 Task: Add a condition where "Received at Is support@softageinformationtechnologylimited1680.zendesk.com" in recently updated tickets.
Action: Mouse moved to (369, 346)
Screenshot: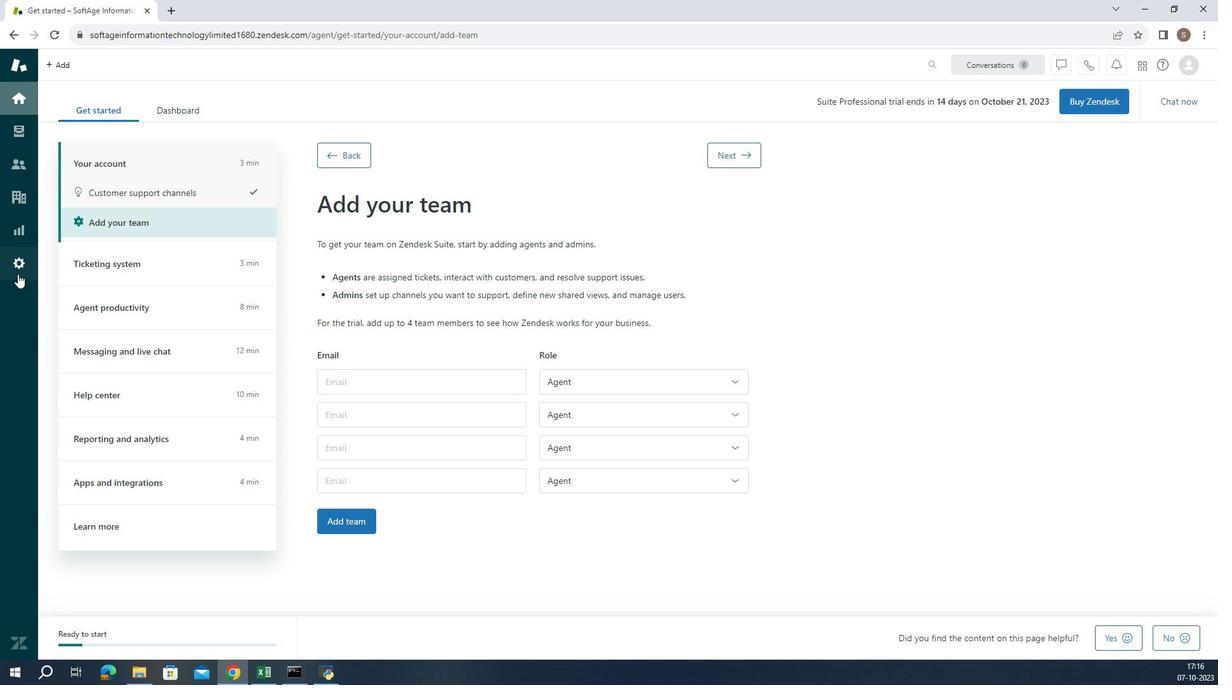 
Action: Mouse pressed left at (369, 346)
Screenshot: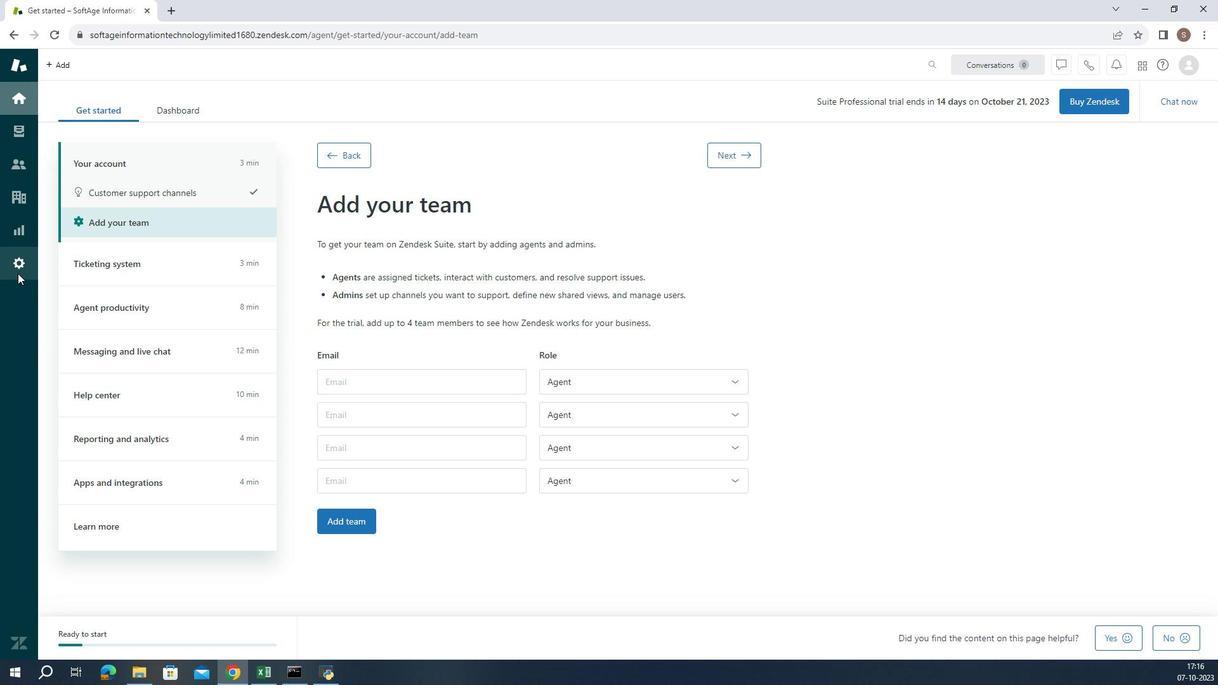 
Action: Mouse moved to (405, 524)
Screenshot: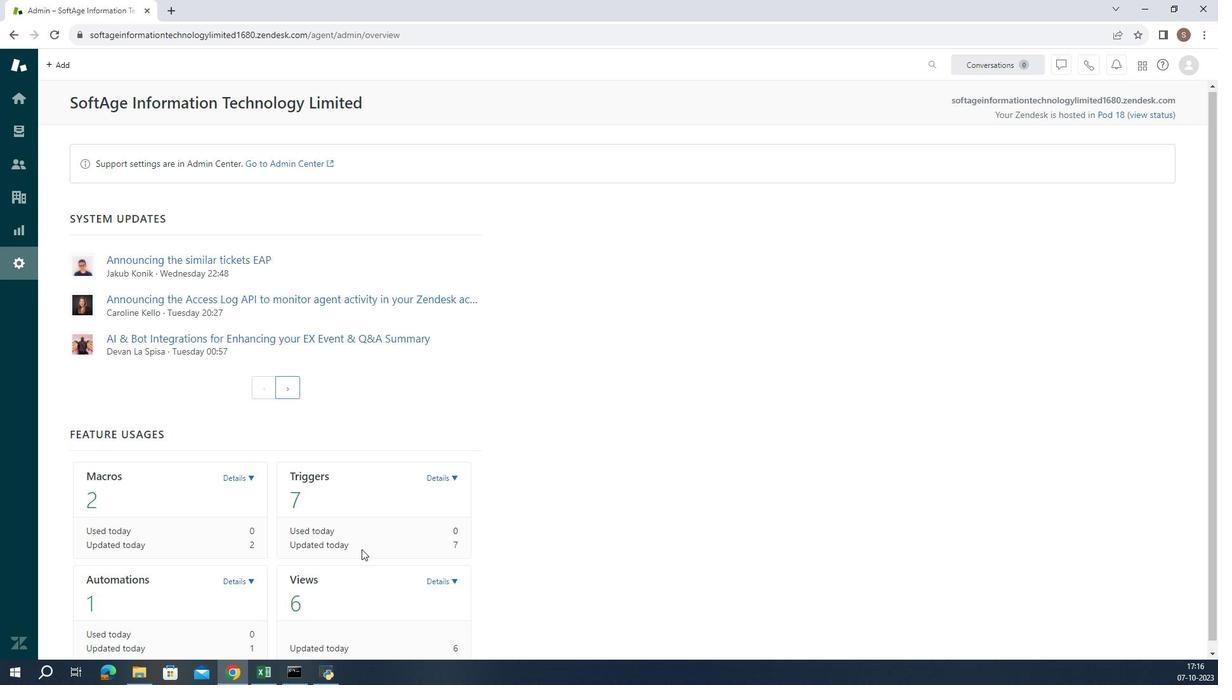 
Action: Mouse scrolled (405, 524) with delta (0, 0)
Screenshot: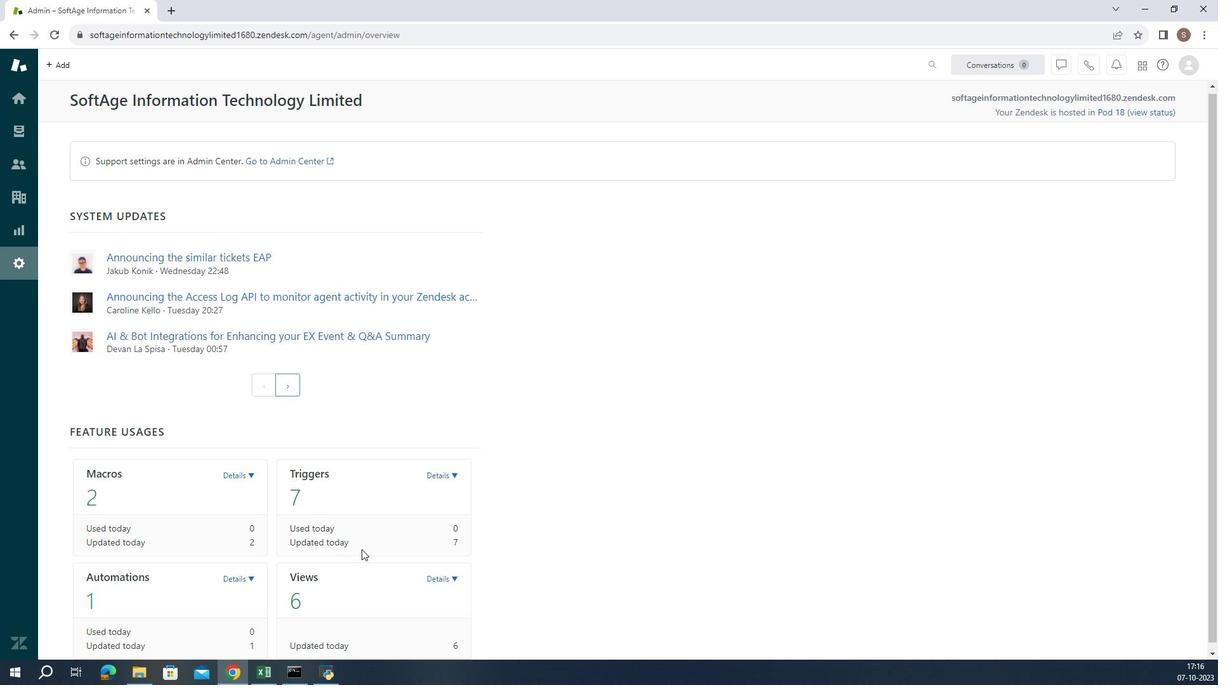 
Action: Mouse scrolled (405, 524) with delta (0, 0)
Screenshot: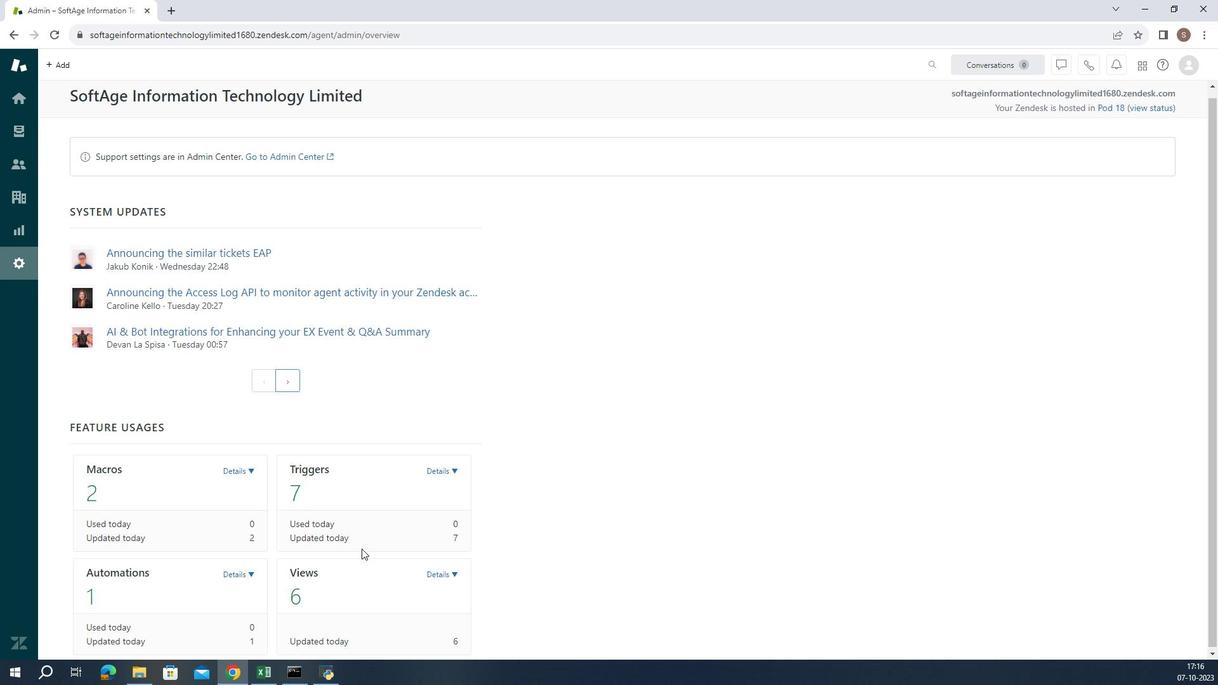 
Action: Mouse moved to (413, 540)
Screenshot: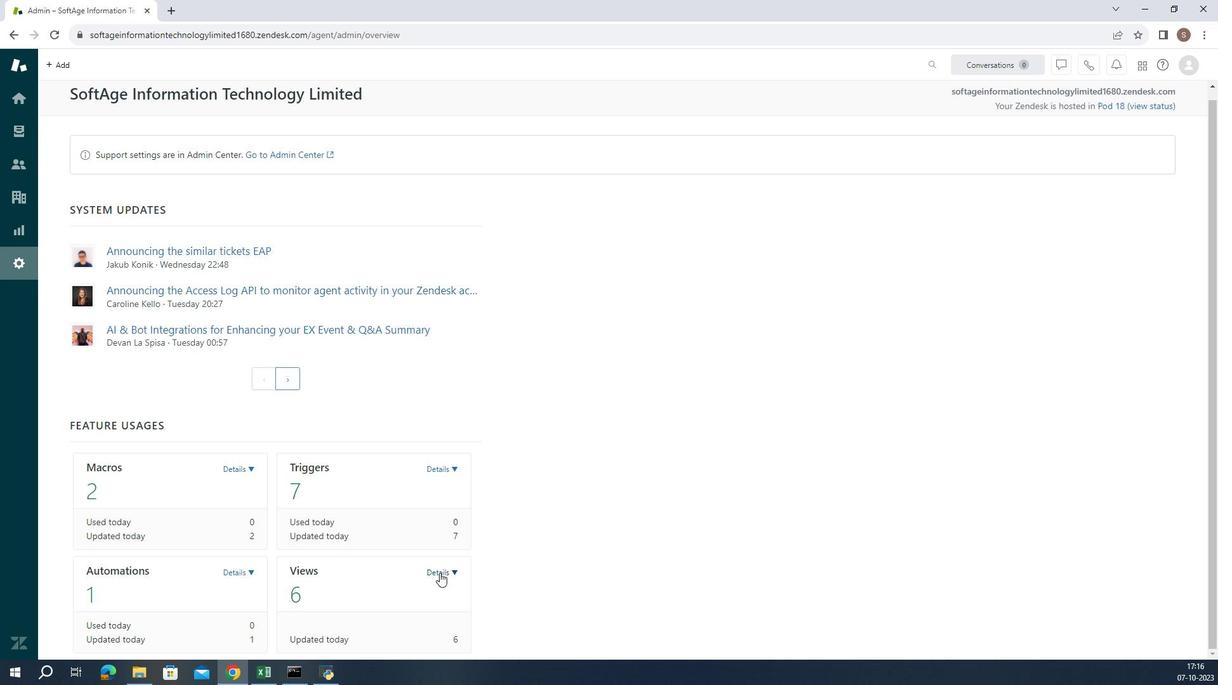 
Action: Mouse pressed left at (413, 540)
Screenshot: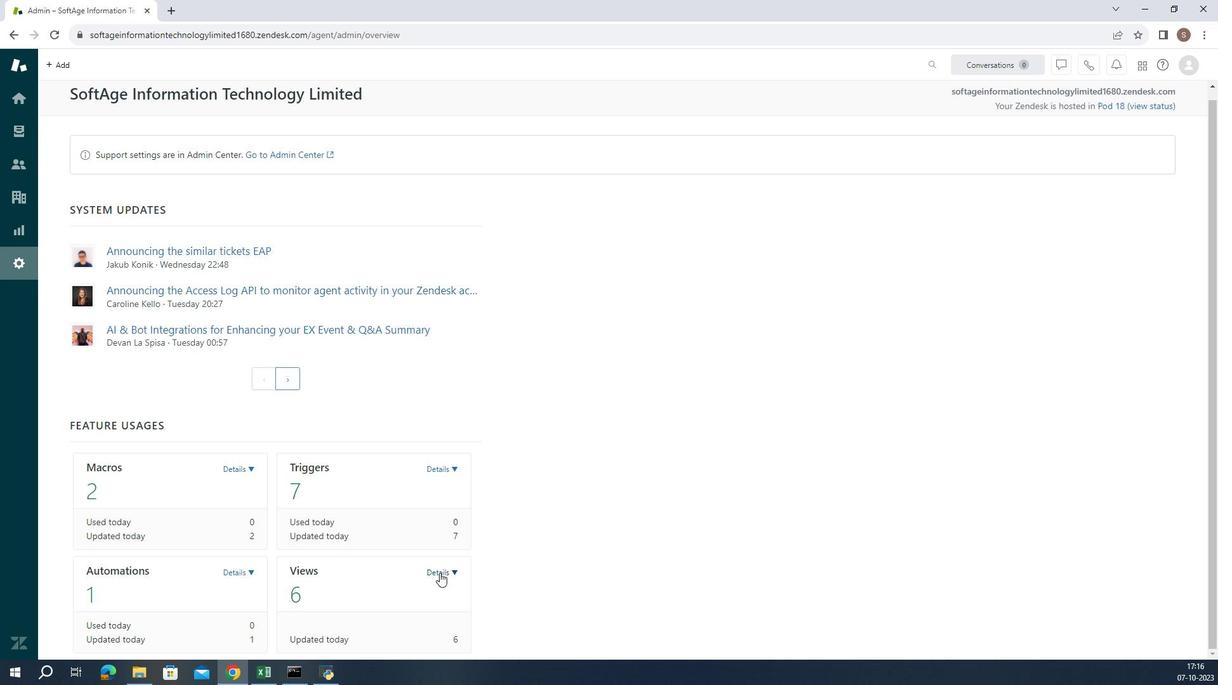 
Action: Mouse moved to (409, 536)
Screenshot: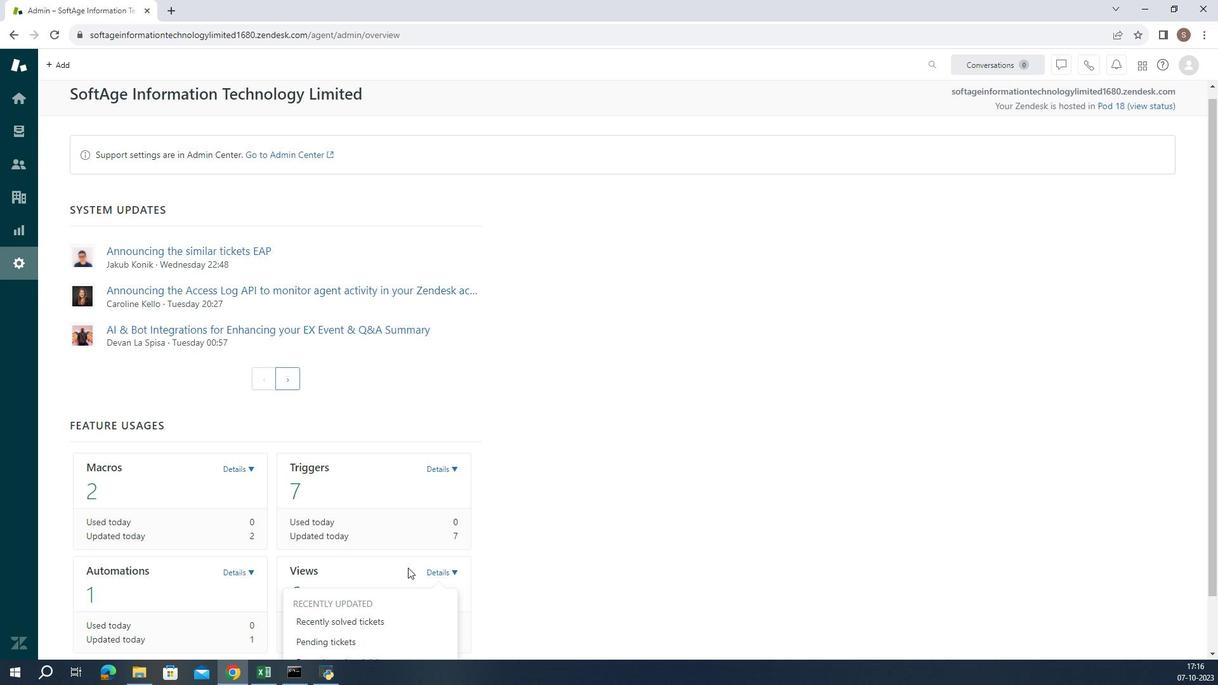 
Action: Mouse scrolled (409, 536) with delta (0, 0)
Screenshot: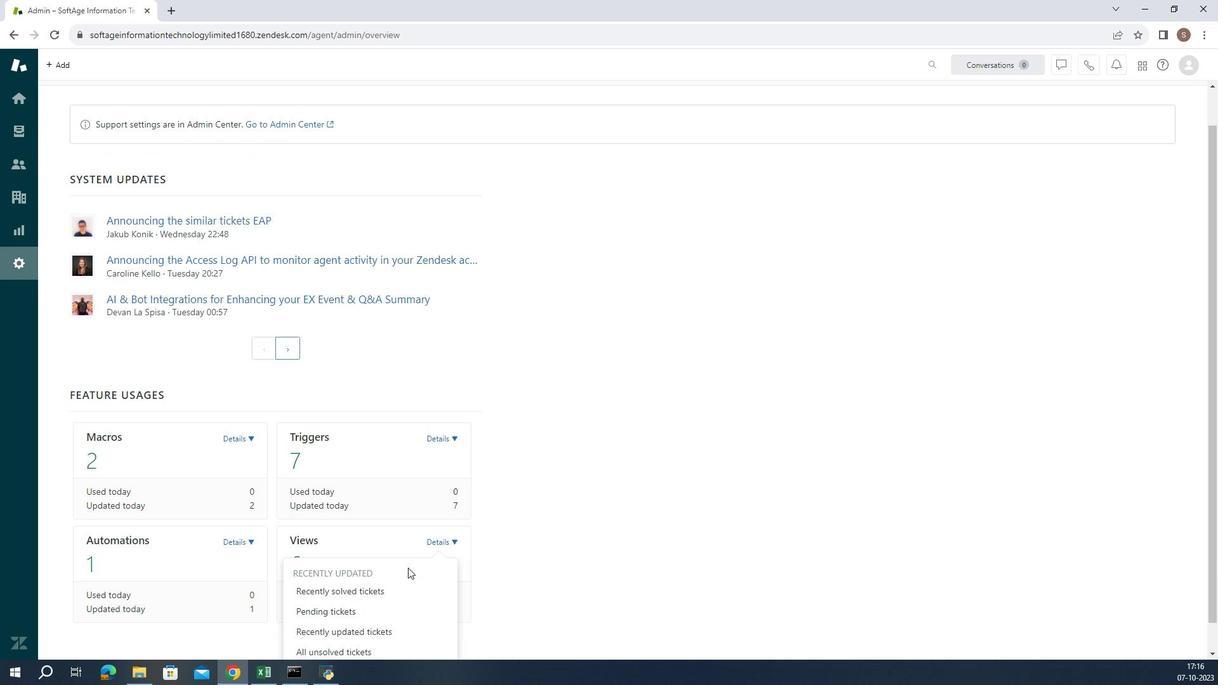
Action: Mouse scrolled (409, 536) with delta (0, 0)
Screenshot: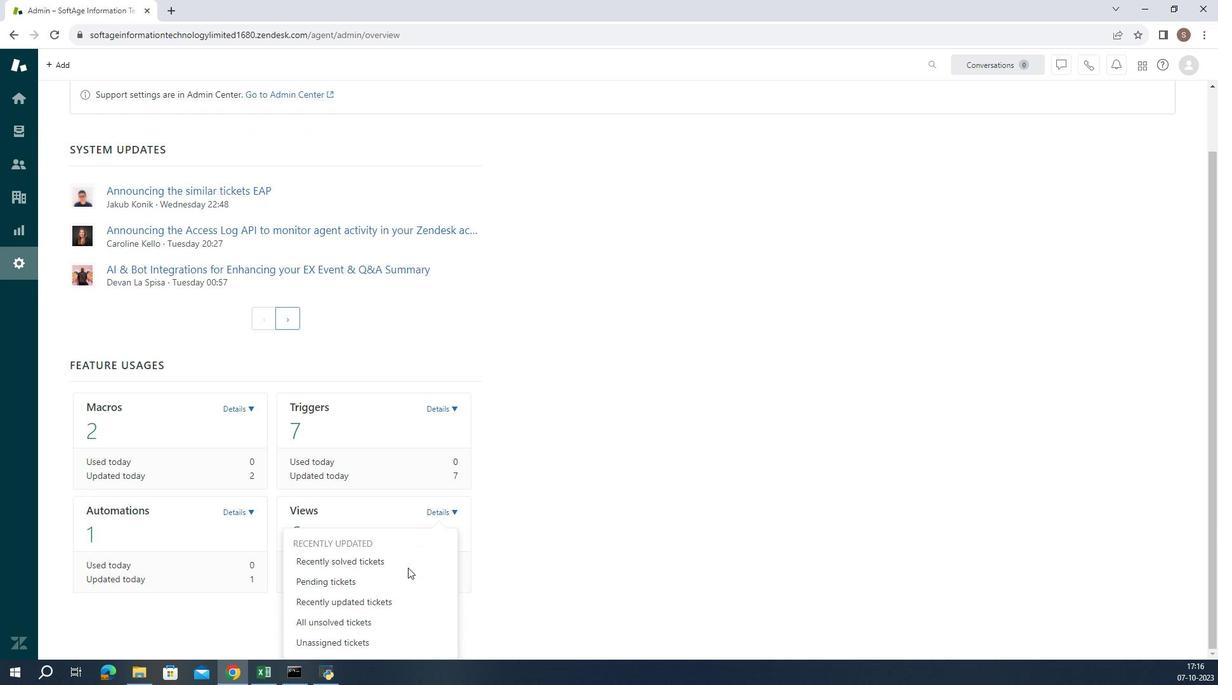 
Action: Mouse moved to (406, 555)
Screenshot: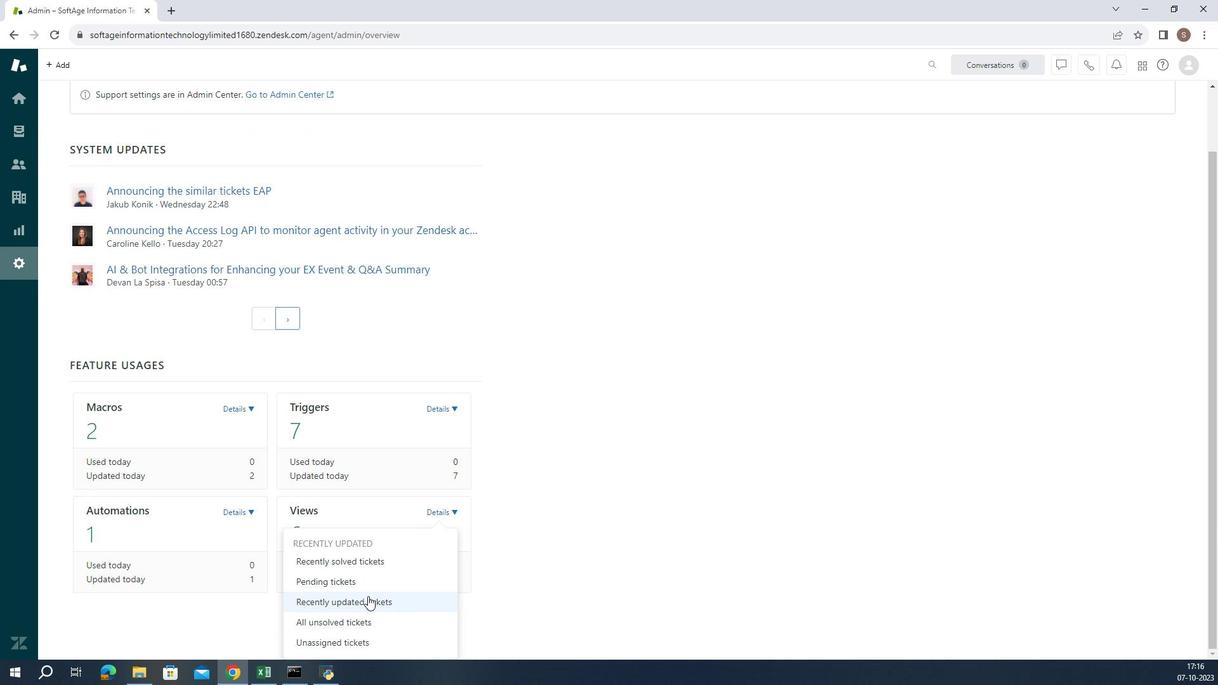 
Action: Mouse pressed left at (406, 555)
Screenshot: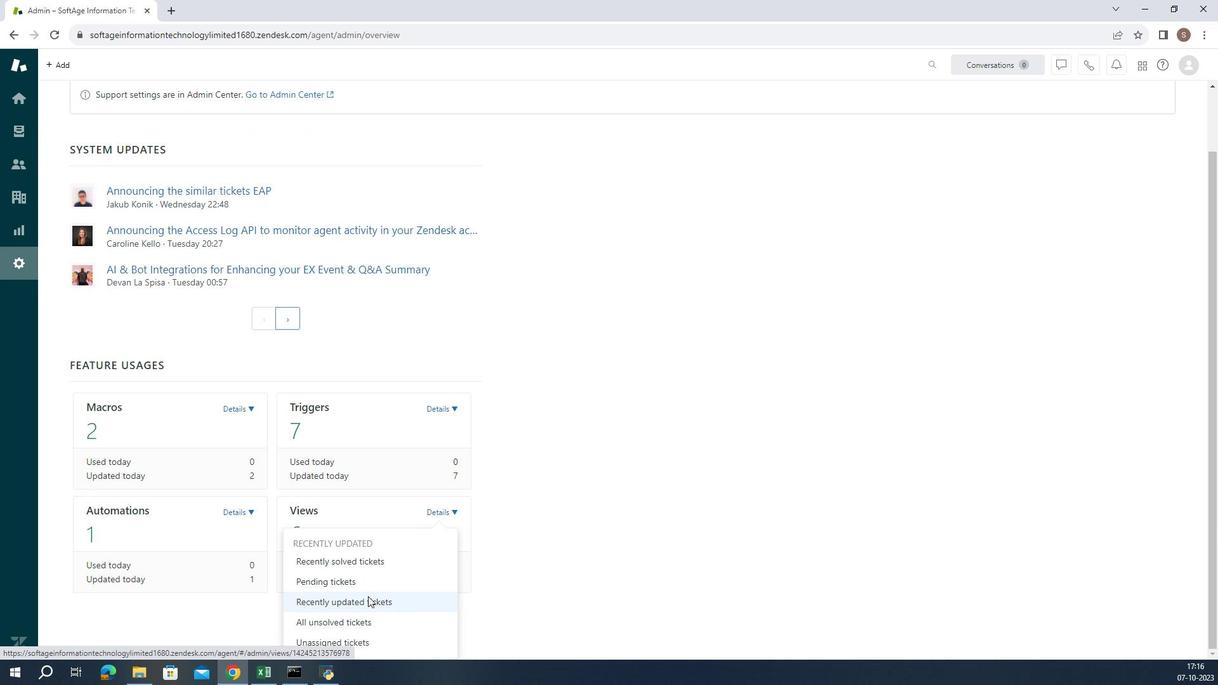 
Action: Mouse moved to (390, 448)
Screenshot: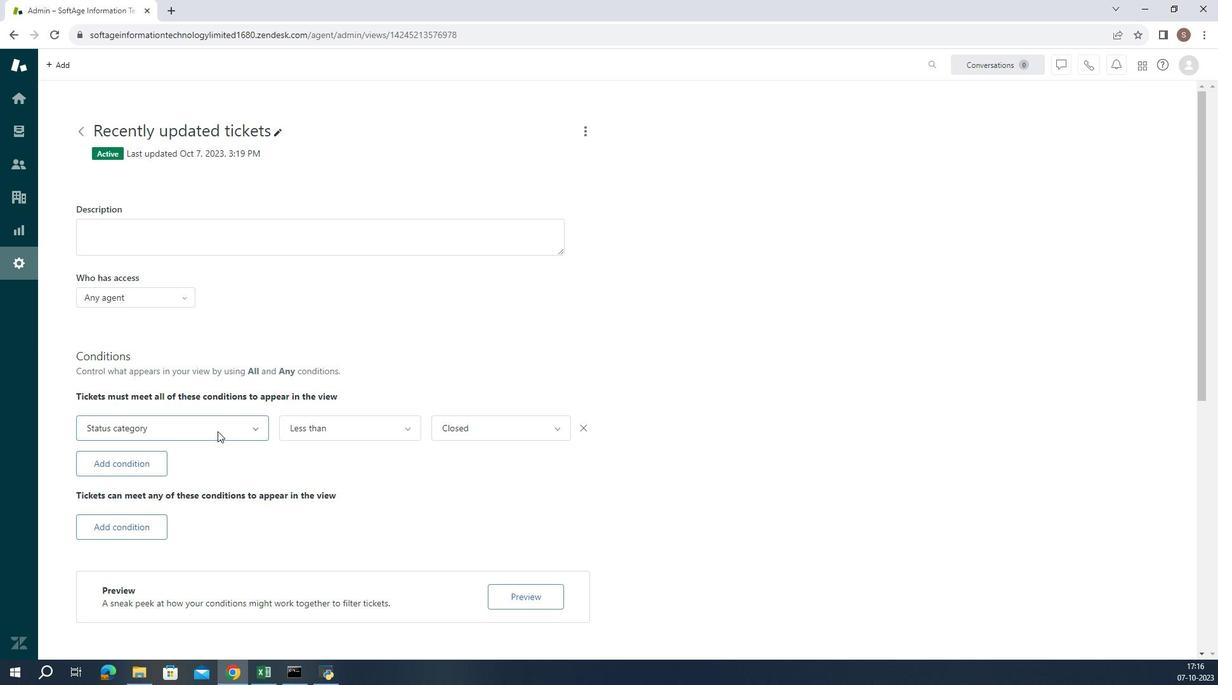 
Action: Mouse pressed left at (390, 448)
Screenshot: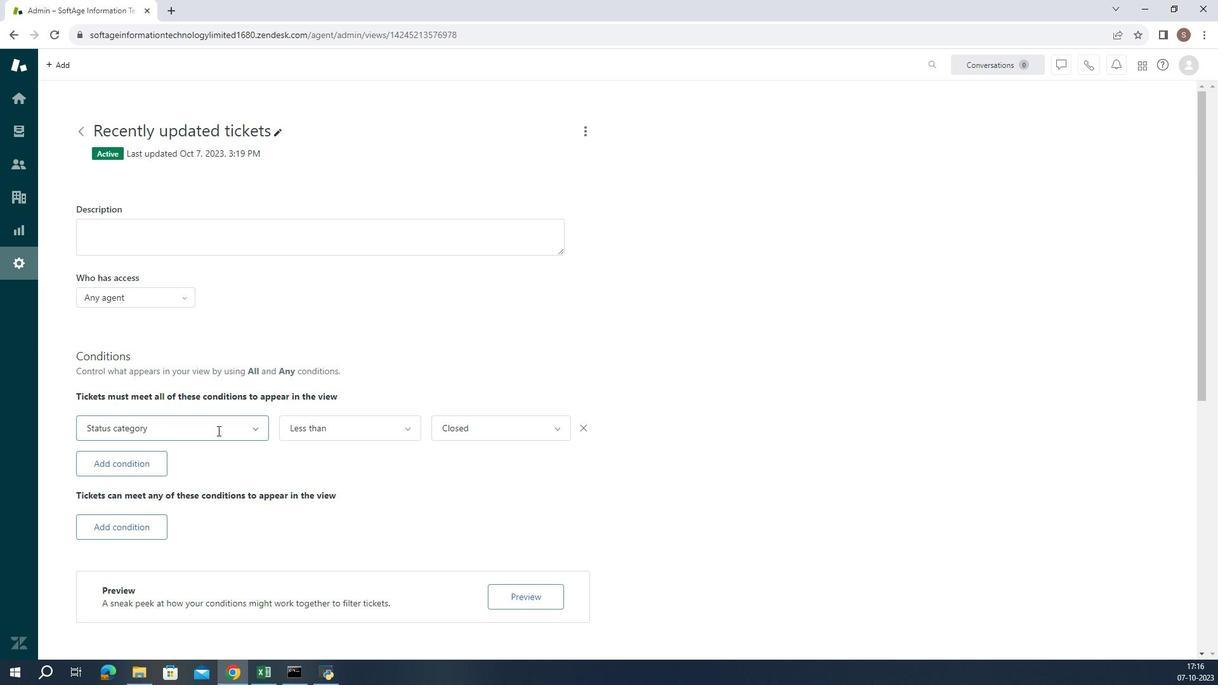 
Action: Mouse moved to (389, 351)
Screenshot: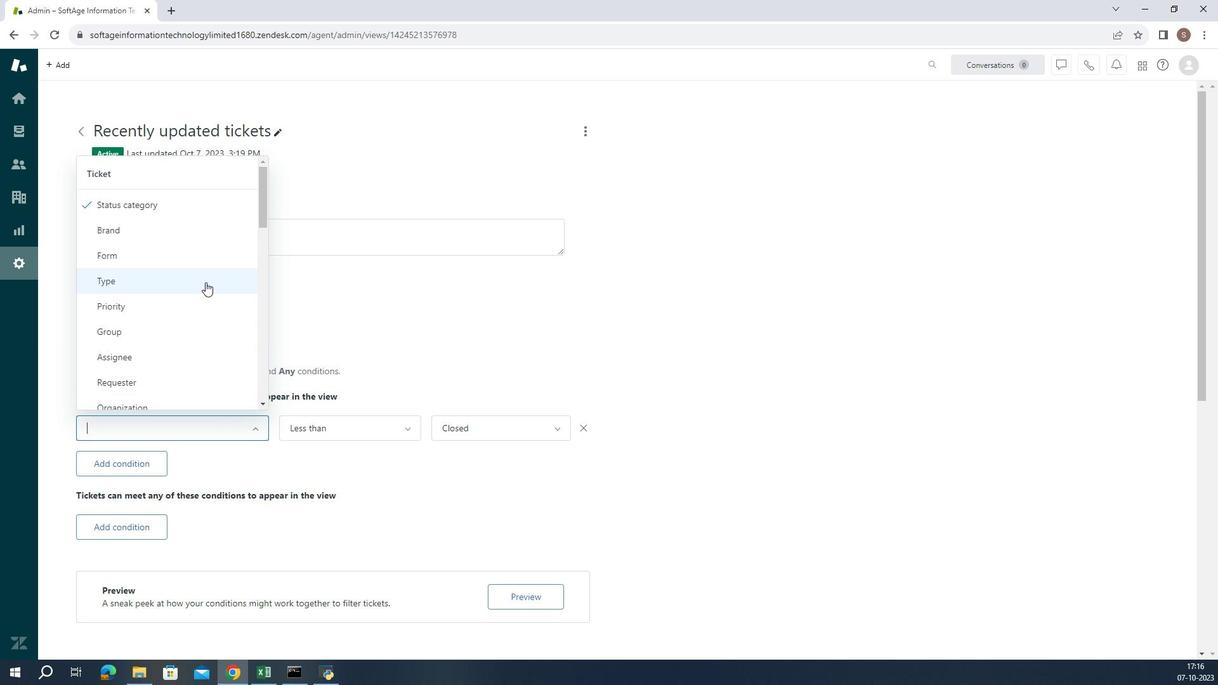 
Action: Mouse scrolled (389, 351) with delta (0, 0)
Screenshot: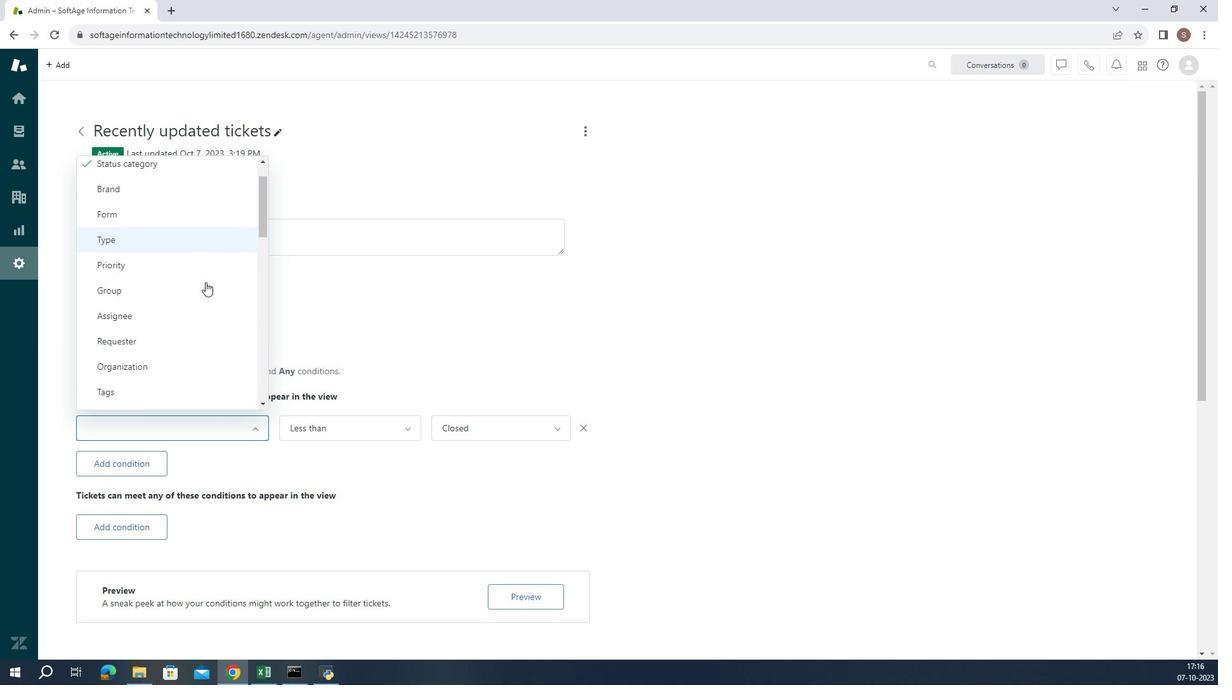 
Action: Mouse scrolled (389, 351) with delta (0, 0)
Screenshot: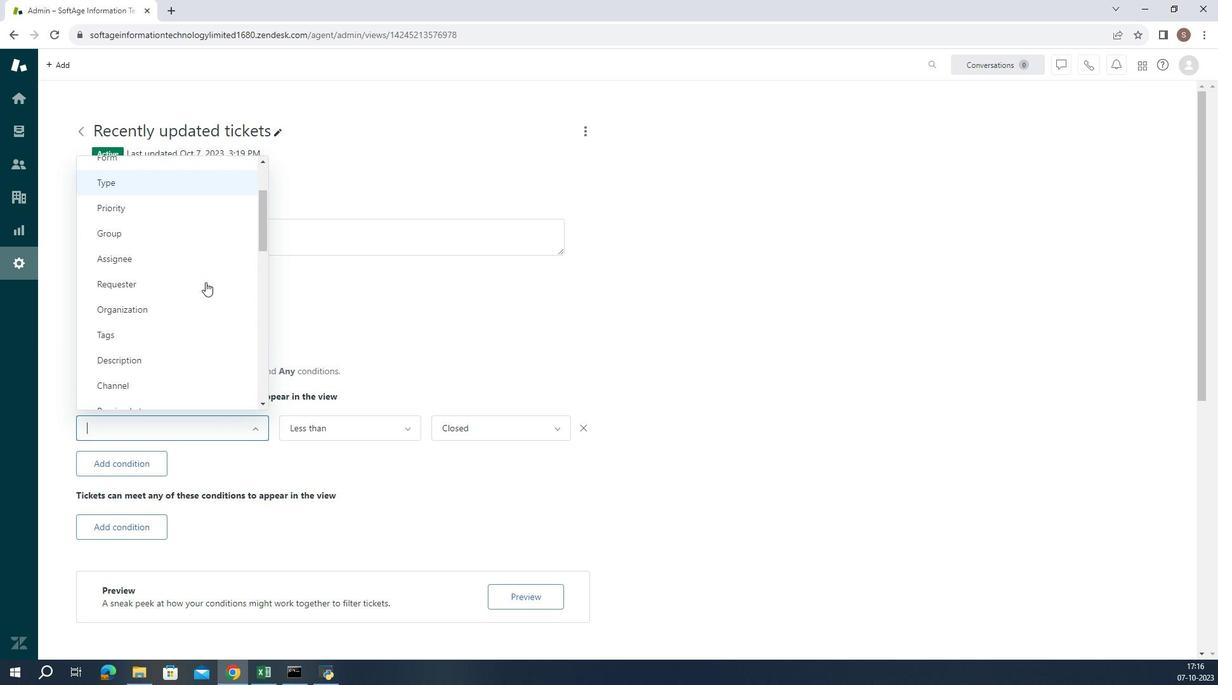 
Action: Mouse moved to (389, 361)
Screenshot: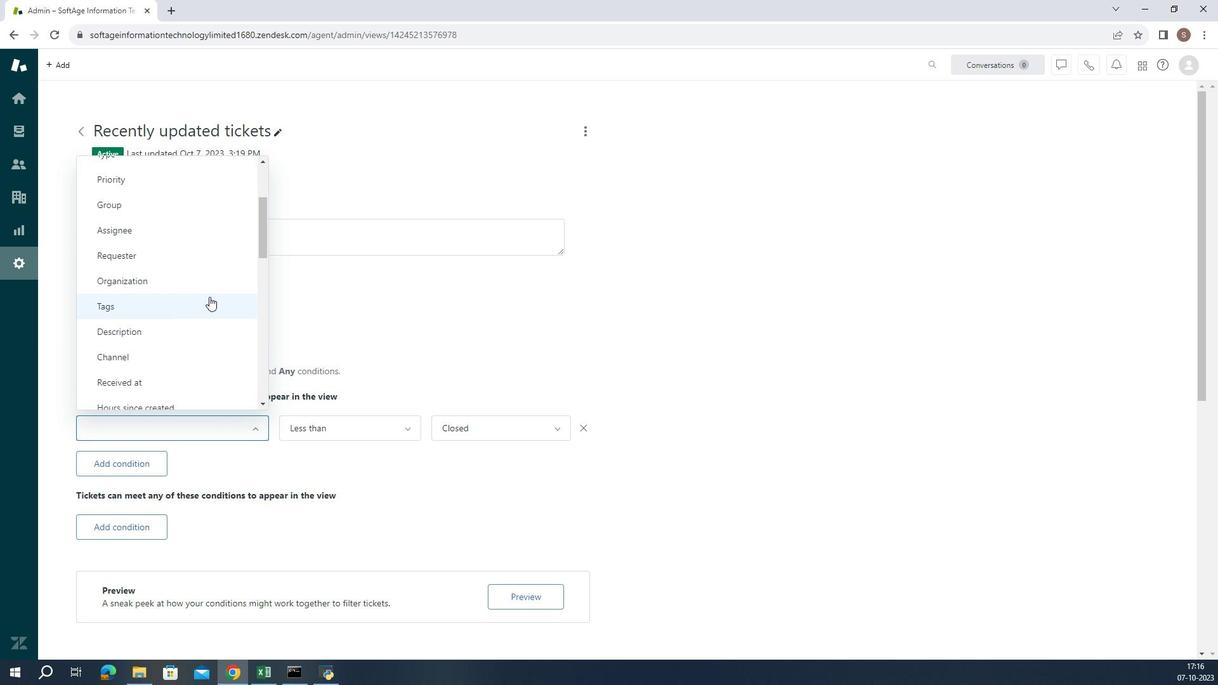 
Action: Mouse scrolled (389, 360) with delta (0, 0)
Screenshot: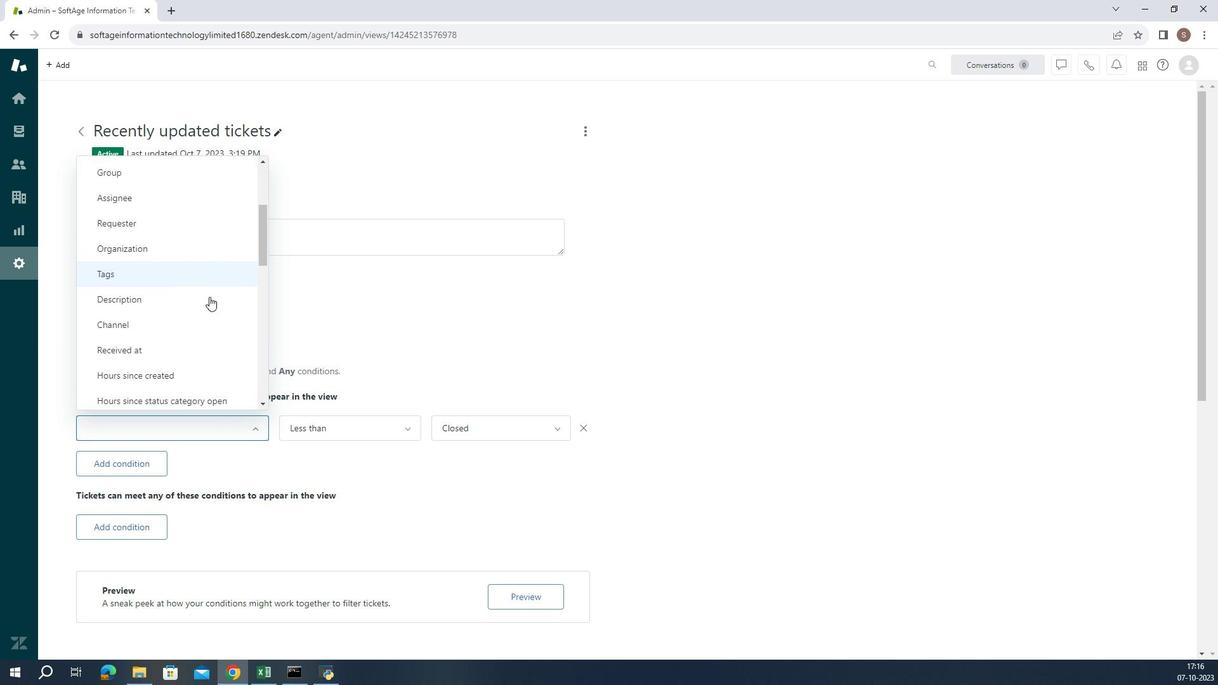 
Action: Mouse moved to (385, 373)
Screenshot: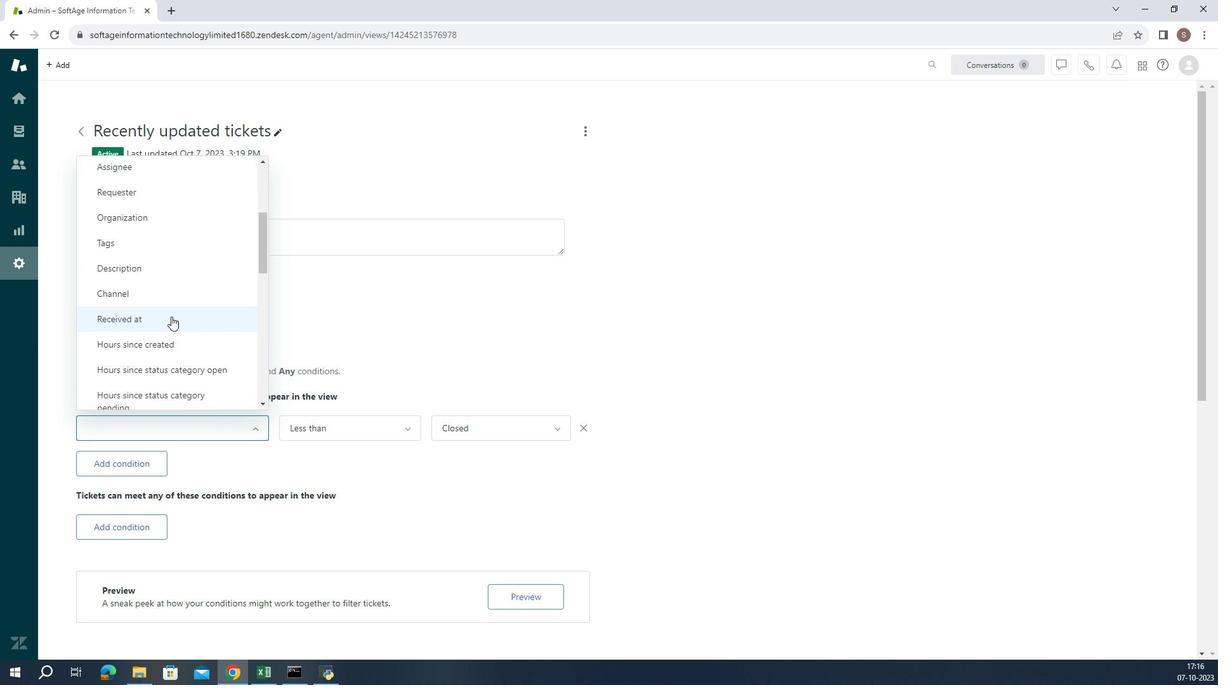 
Action: Mouse pressed left at (385, 373)
Screenshot: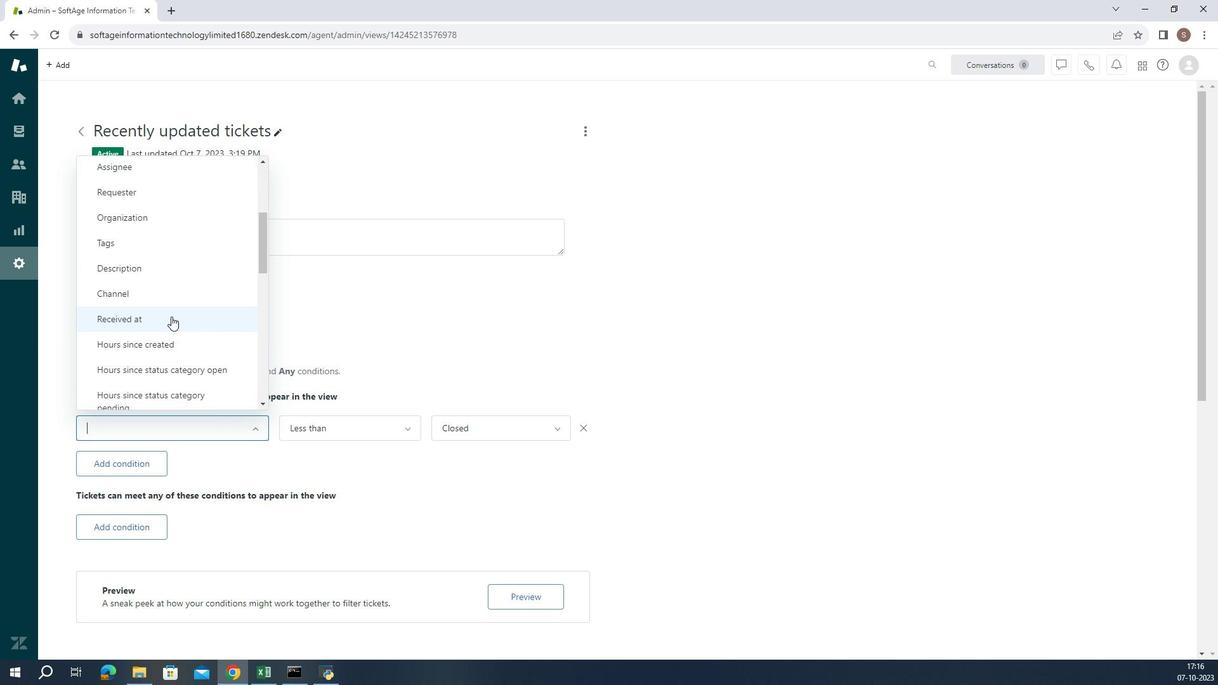
Action: Mouse moved to (399, 447)
Screenshot: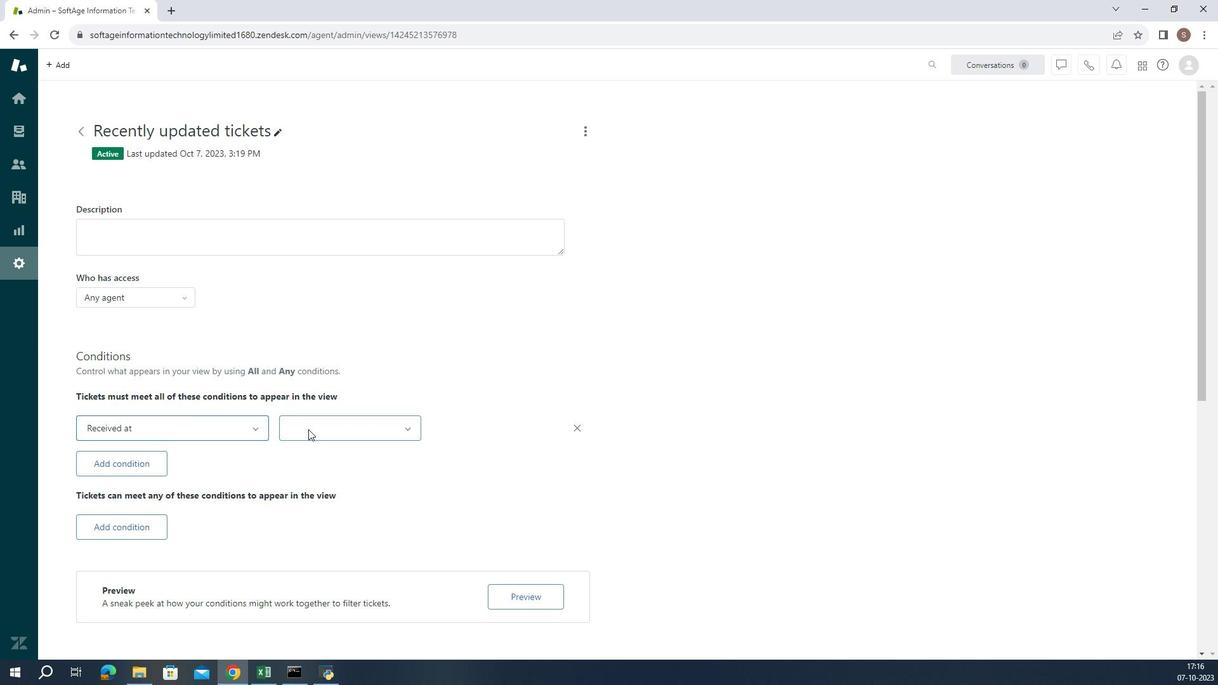 
Action: Mouse pressed left at (399, 447)
Screenshot: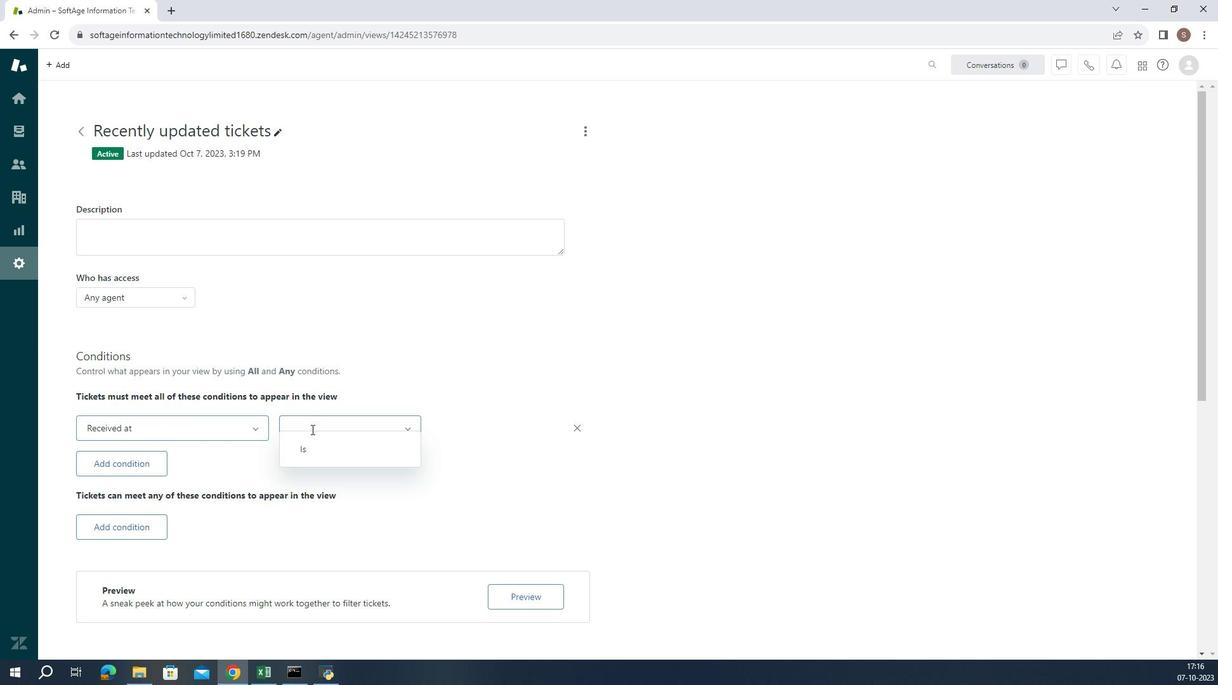 
Action: Mouse moved to (401, 468)
Screenshot: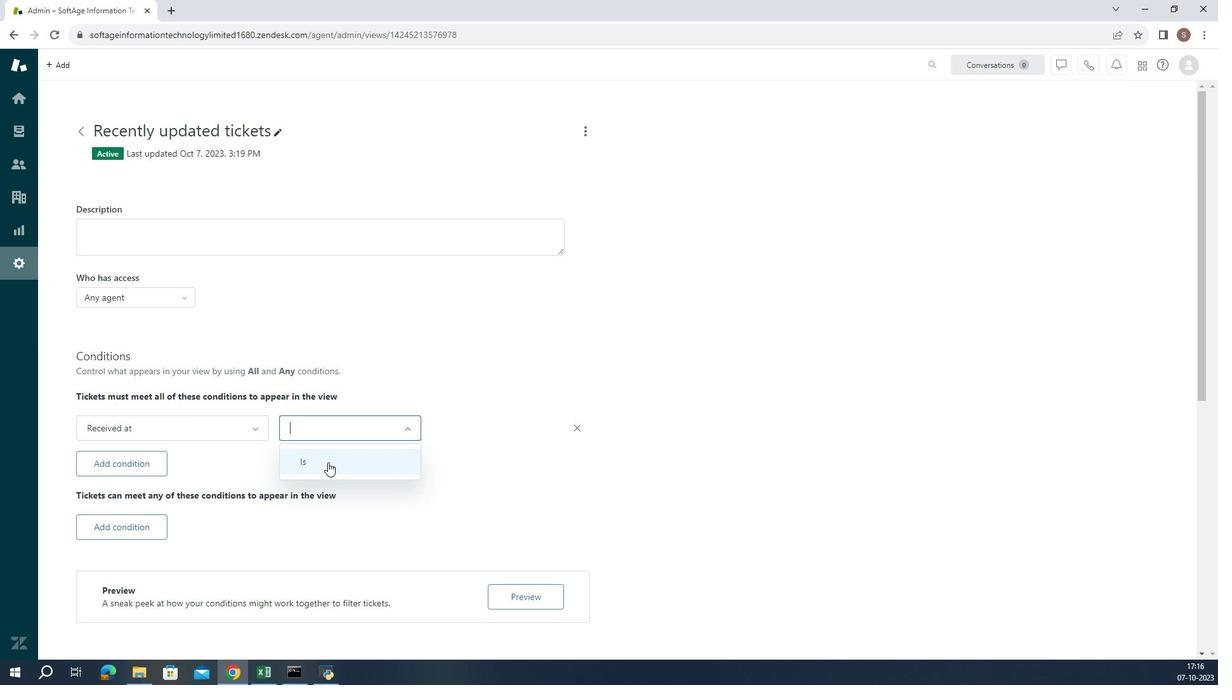 
Action: Mouse pressed left at (401, 468)
Screenshot: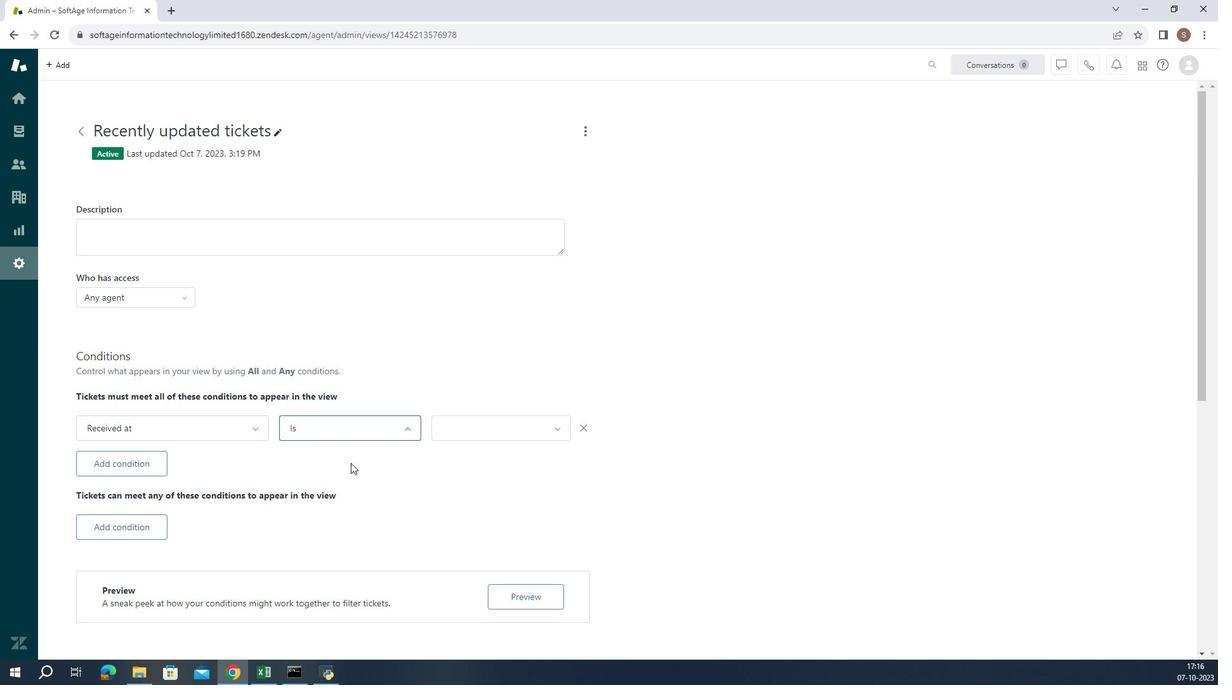 
Action: Mouse moved to (416, 447)
Screenshot: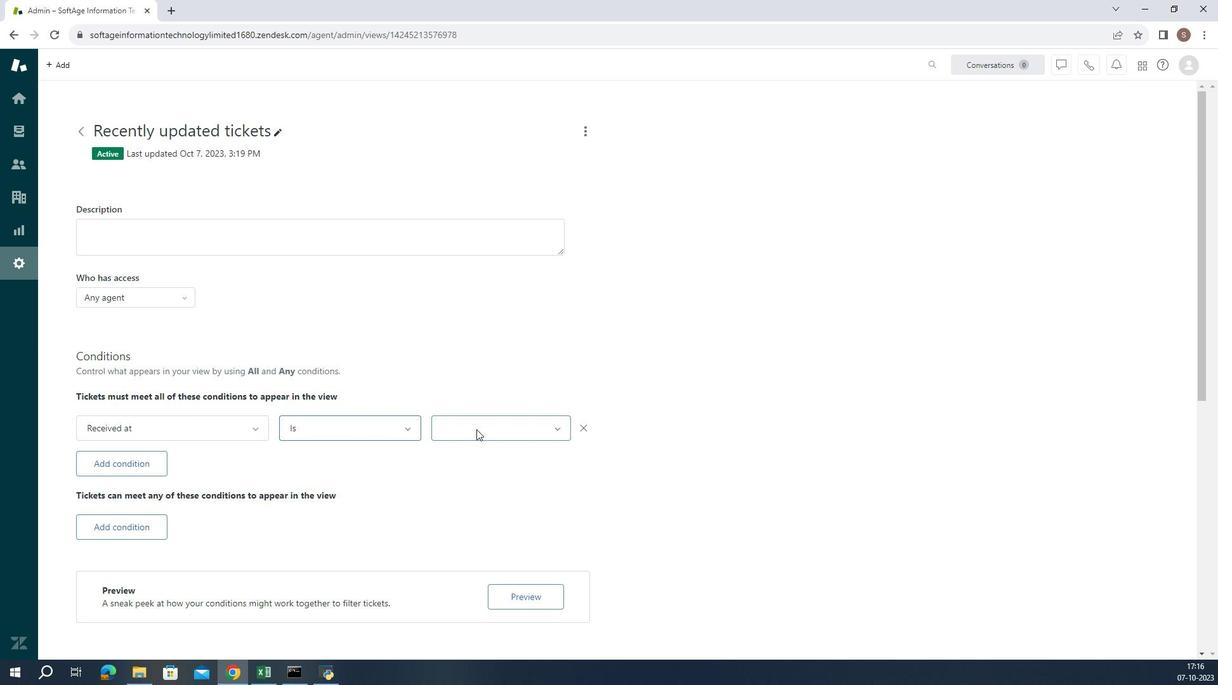 
Action: Mouse pressed left at (416, 447)
Screenshot: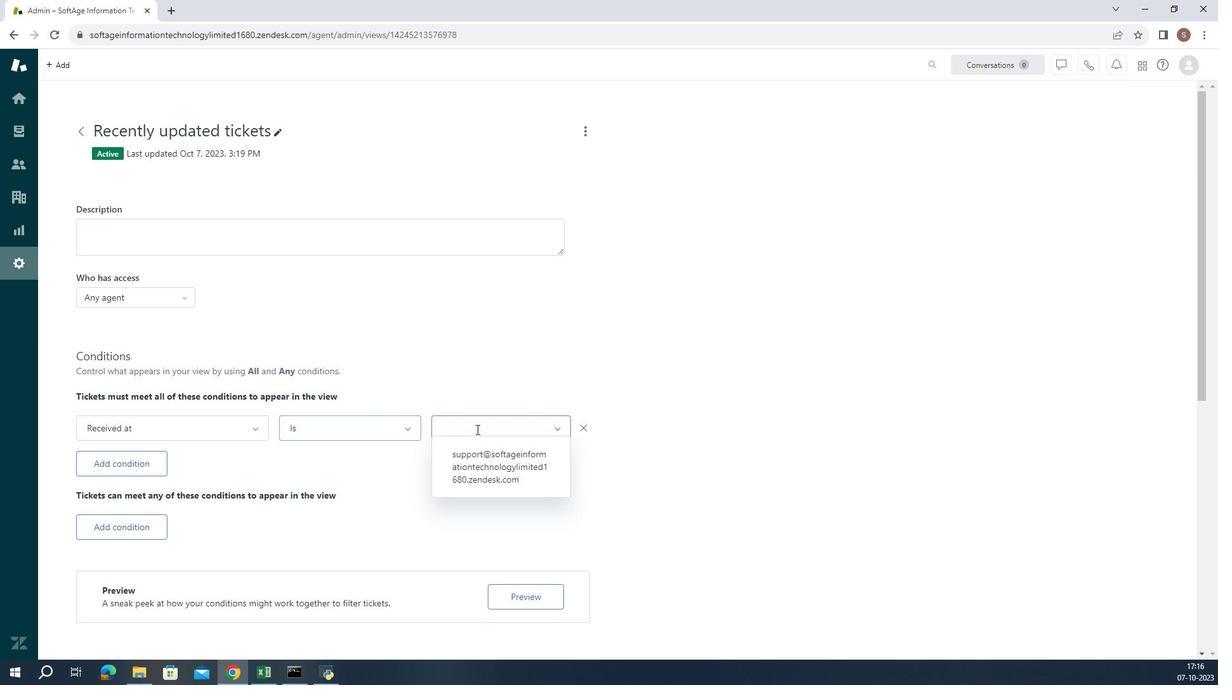
Action: Mouse moved to (418, 469)
Screenshot: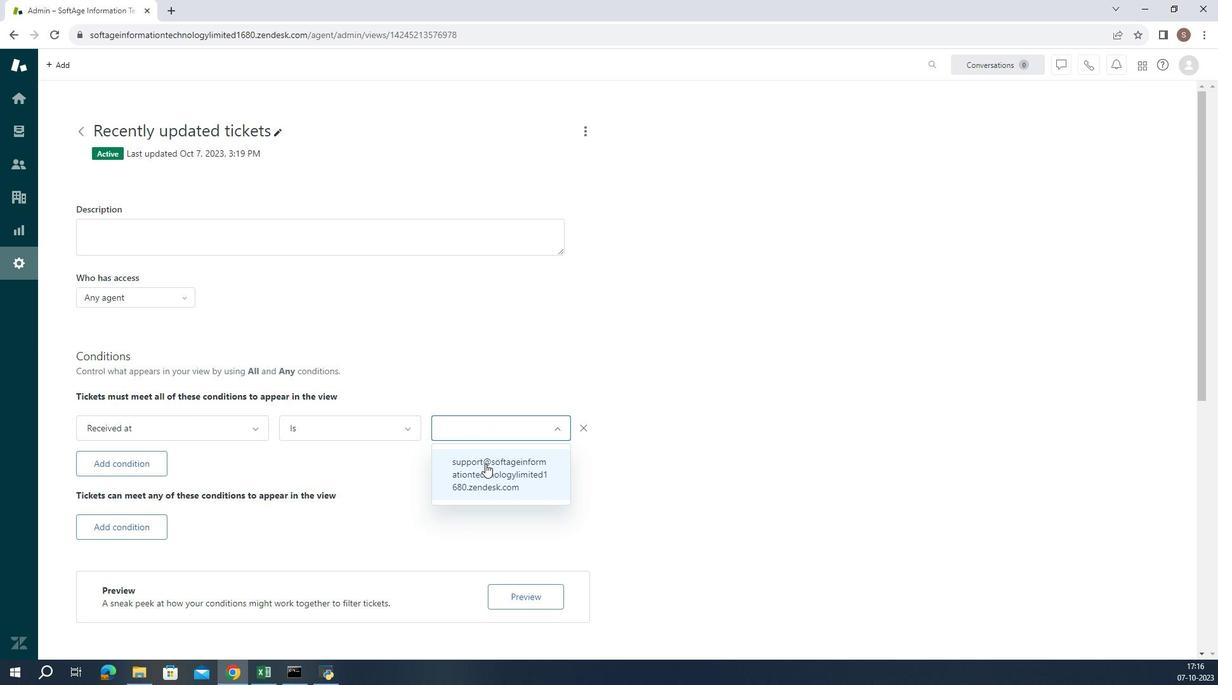 
Action: Mouse pressed left at (418, 469)
Screenshot: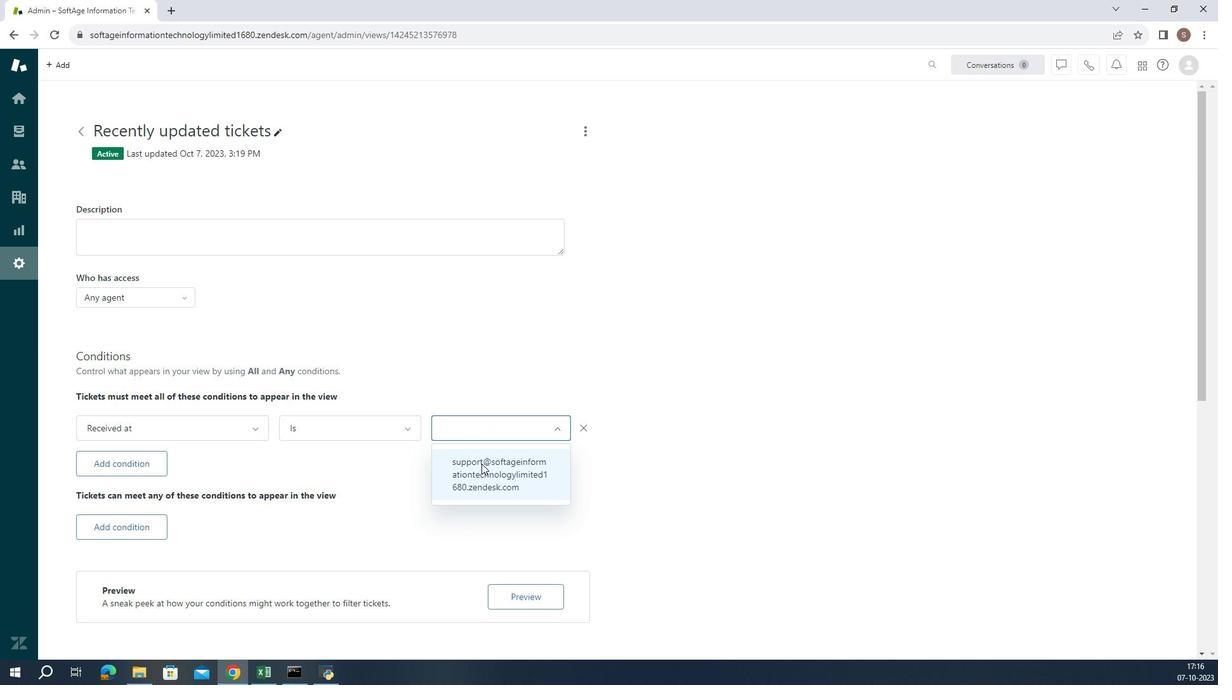 
Action: Mouse moved to (409, 470)
Screenshot: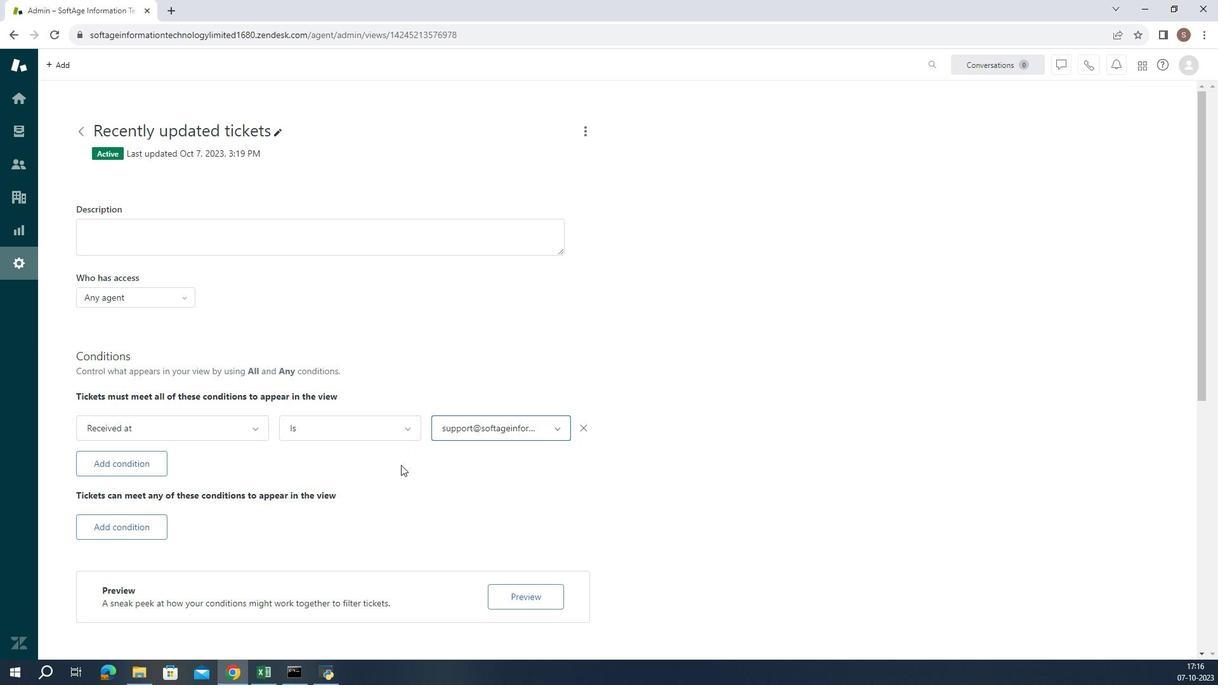 
Action: Mouse pressed left at (409, 470)
Screenshot: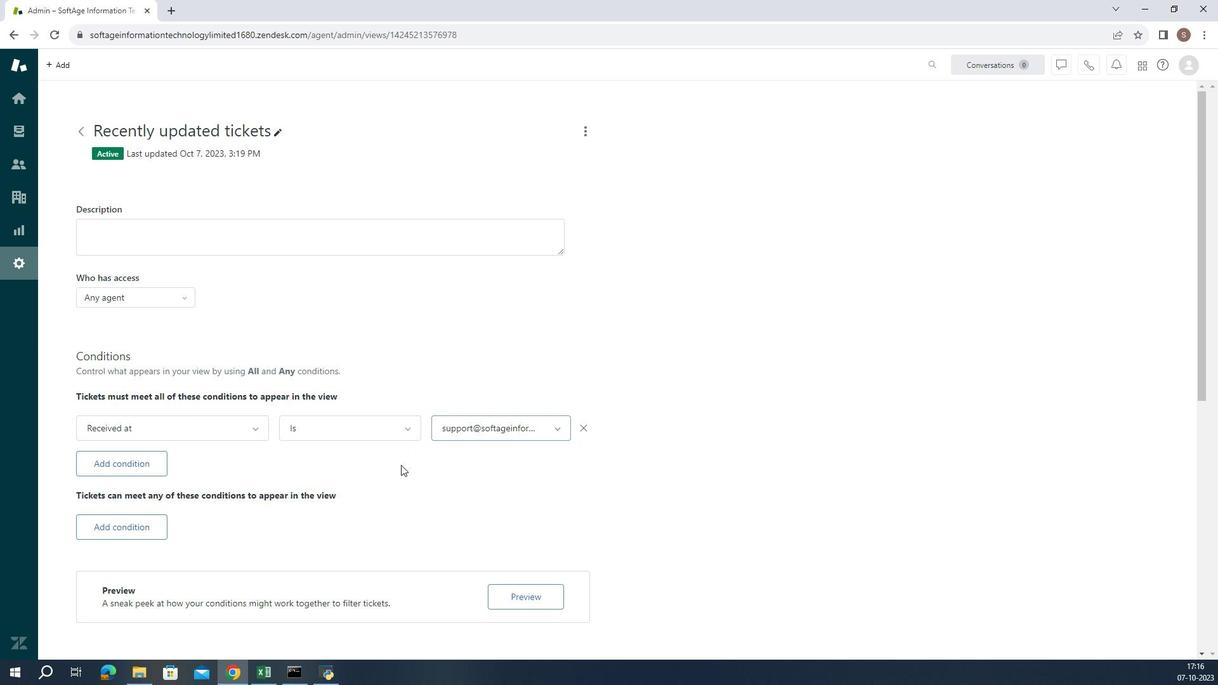 
Action: Mouse moved to (409, 477)
Screenshot: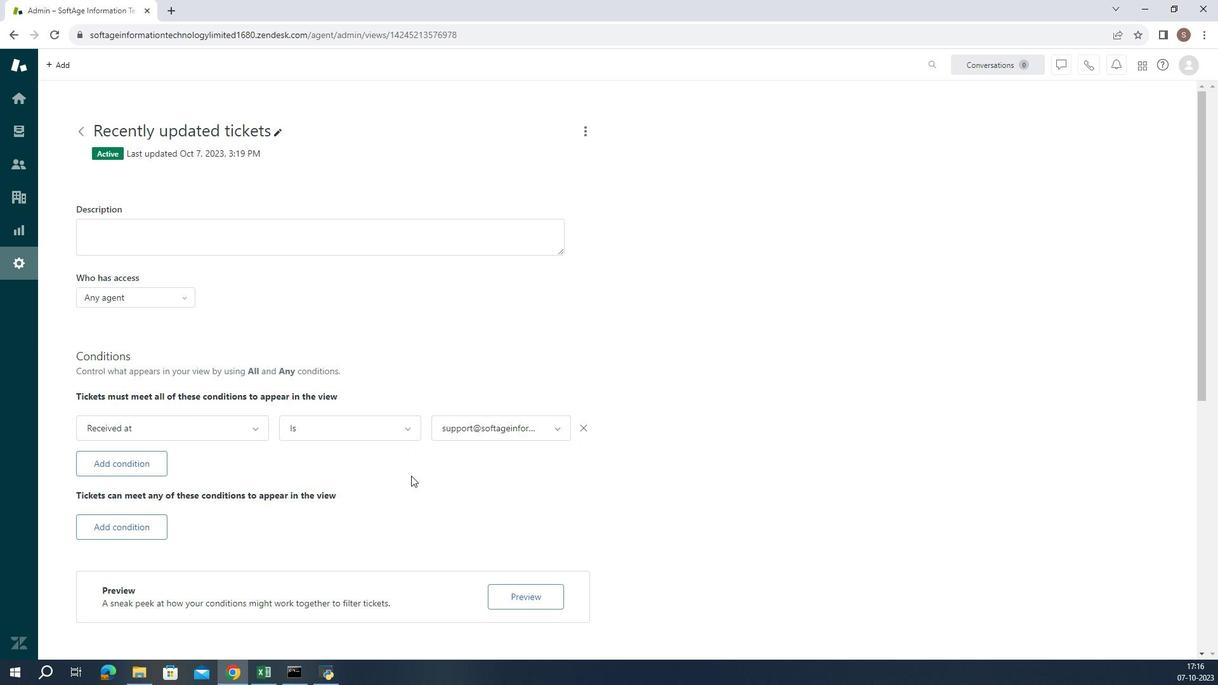 
